 Task: Add Sprouts Plain Whole 5% Greek Yogurt to the cart.
Action: Mouse moved to (25, 125)
Screenshot: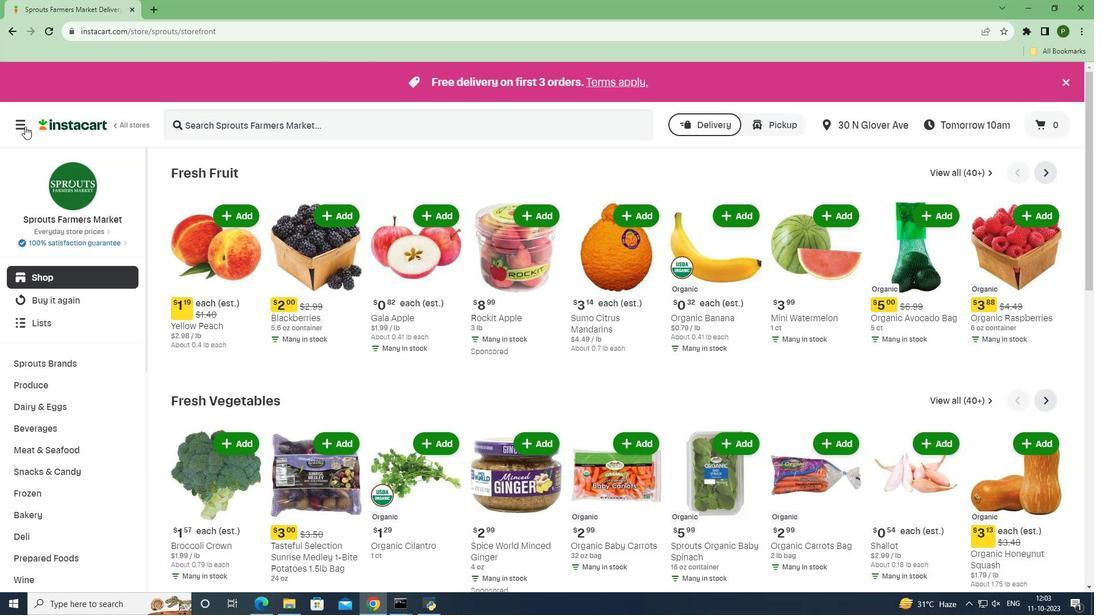 
Action: Mouse pressed left at (25, 125)
Screenshot: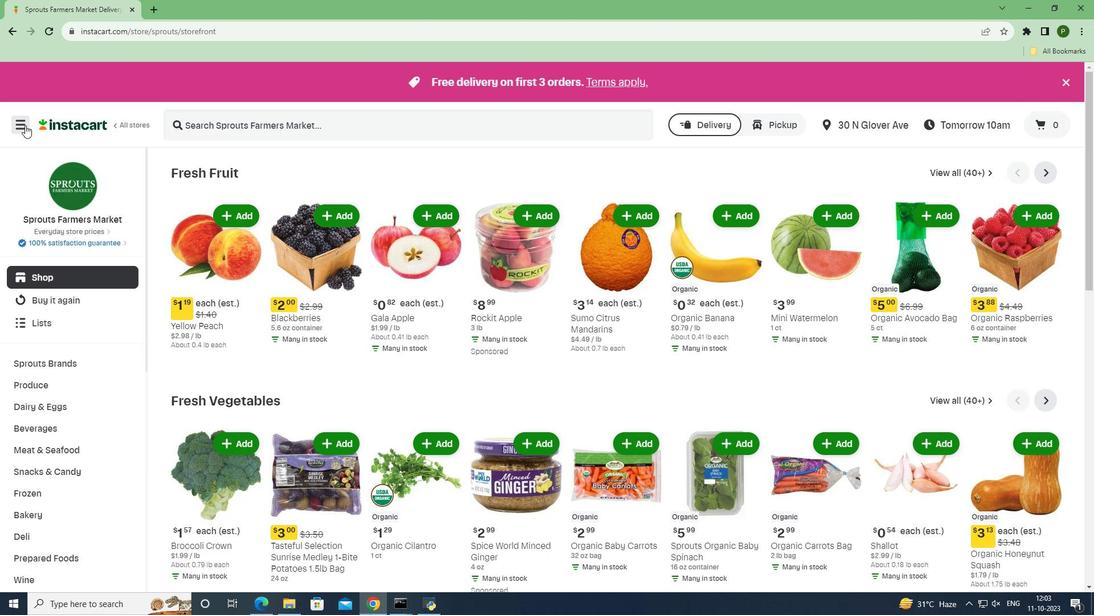 
Action: Mouse moved to (43, 310)
Screenshot: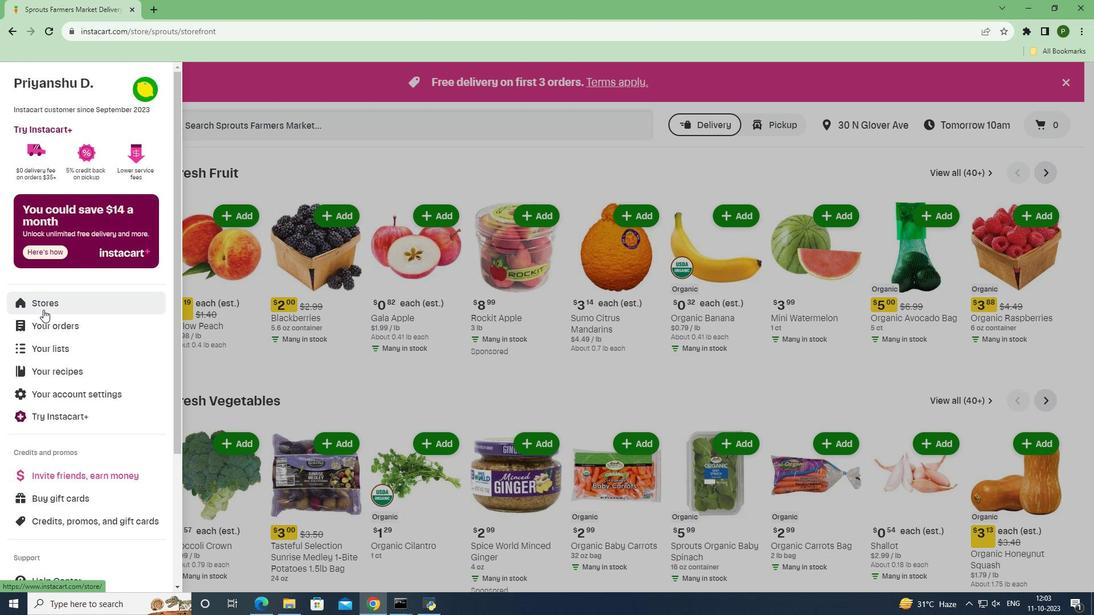 
Action: Mouse pressed left at (43, 310)
Screenshot: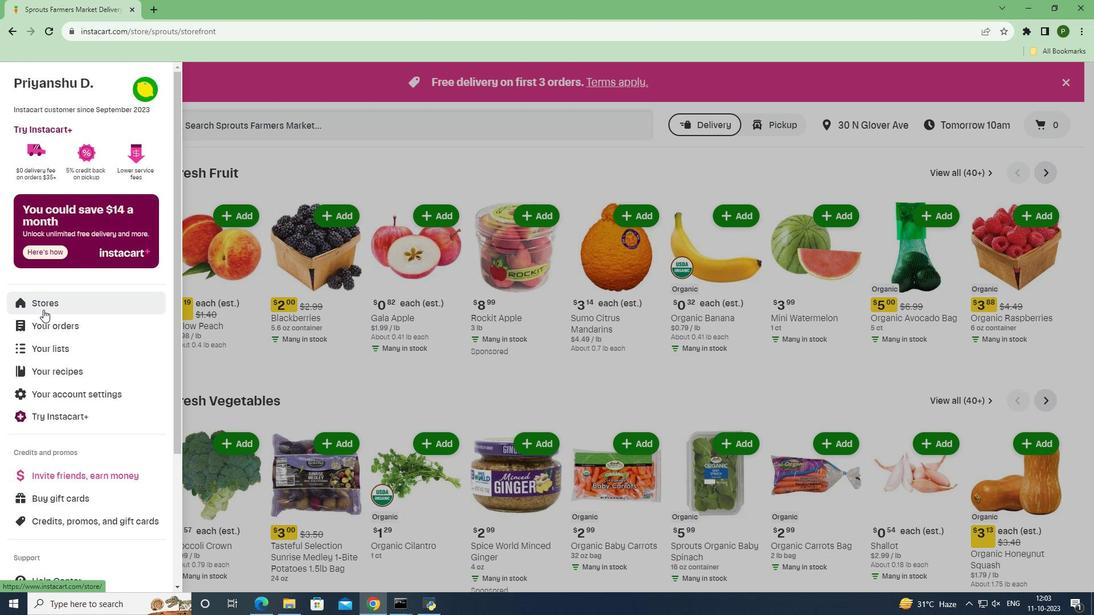 
Action: Mouse moved to (265, 137)
Screenshot: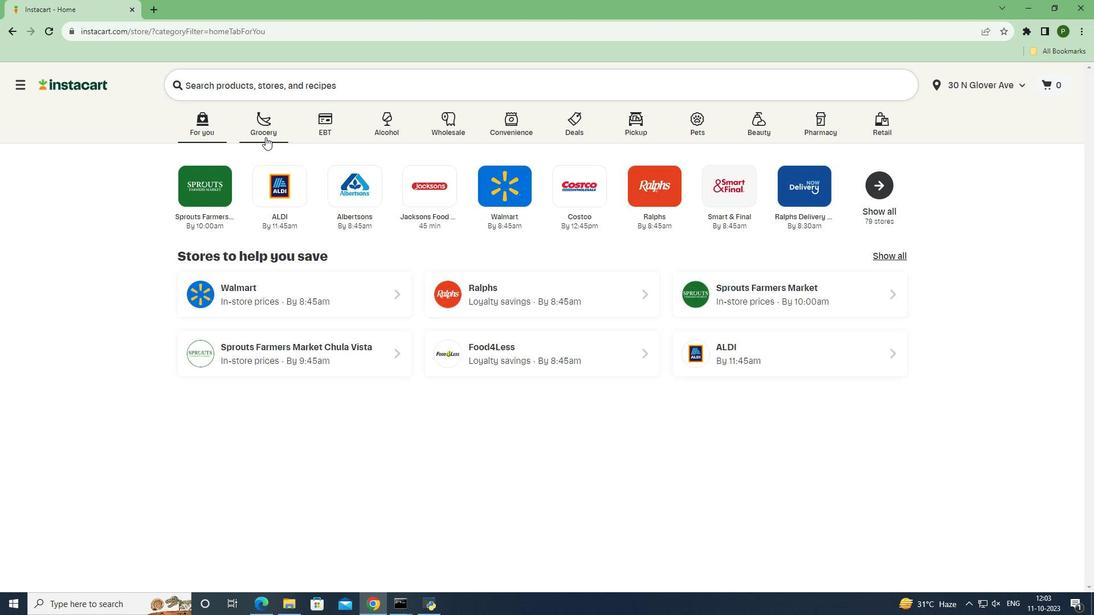 
Action: Mouse pressed left at (265, 137)
Screenshot: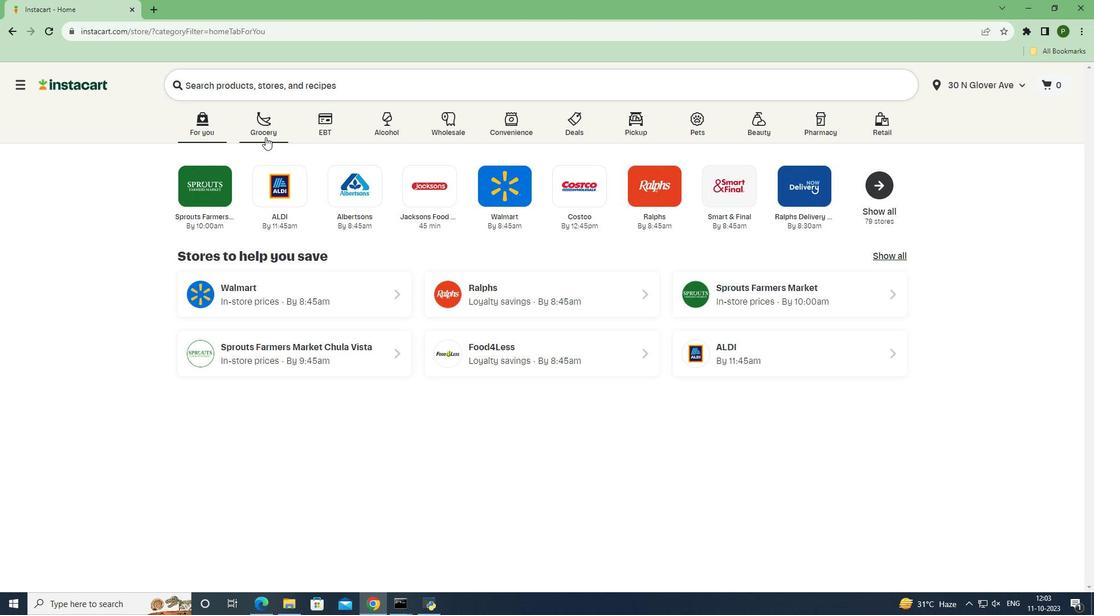 
Action: Mouse moved to (458, 262)
Screenshot: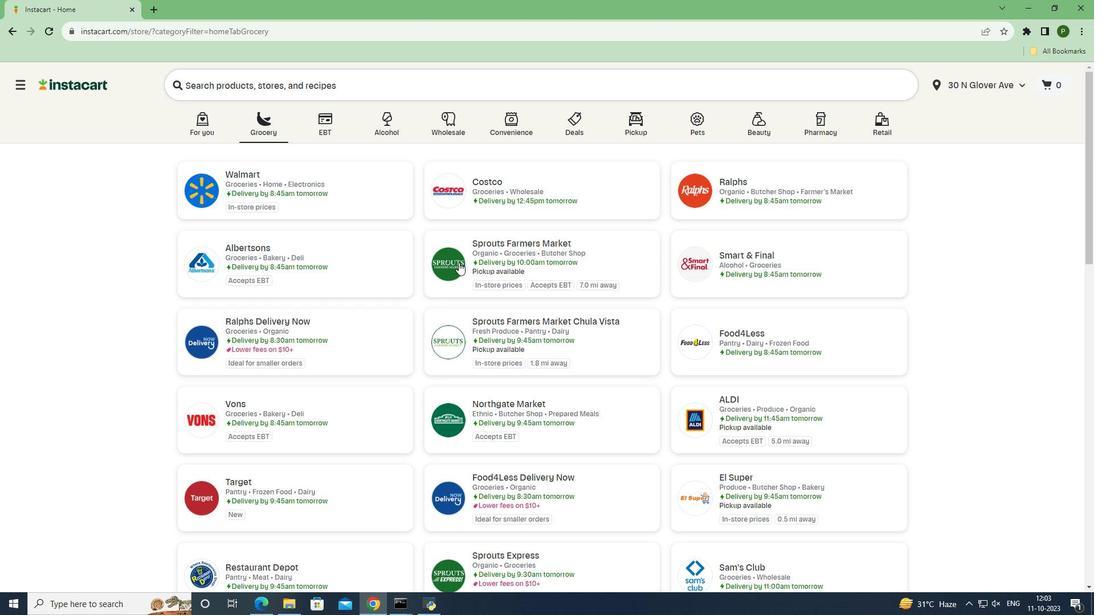 
Action: Mouse pressed left at (458, 262)
Screenshot: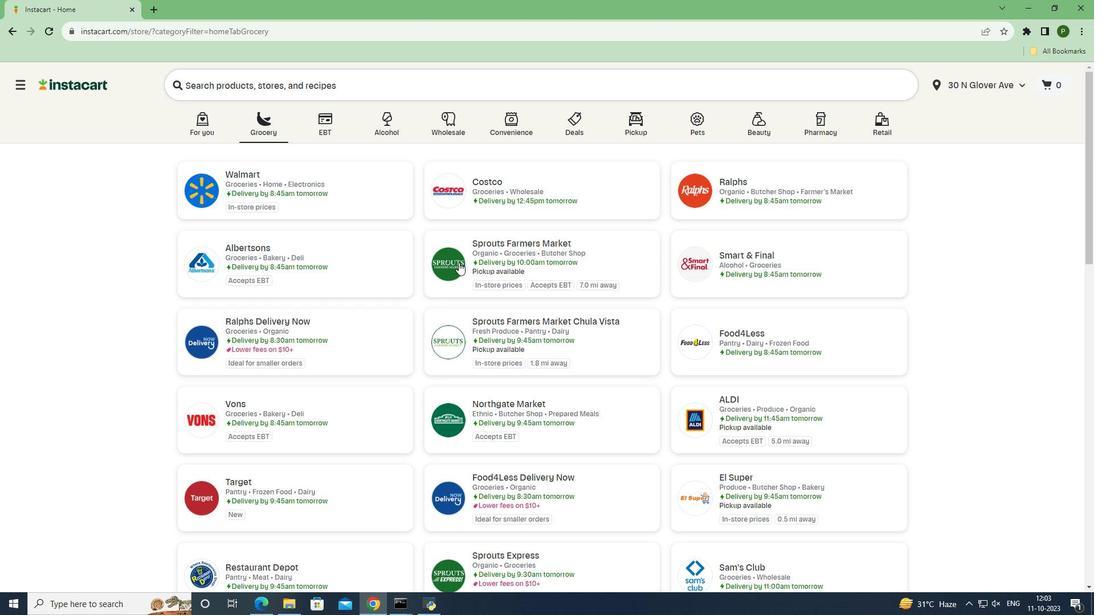 
Action: Mouse moved to (91, 377)
Screenshot: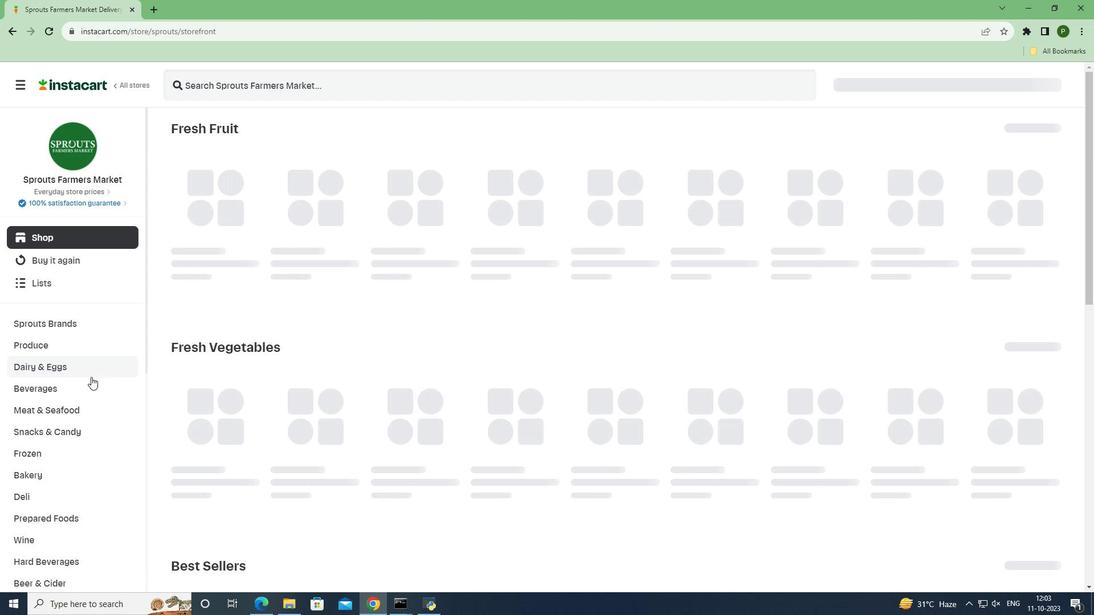 
Action: Mouse pressed left at (91, 377)
Screenshot: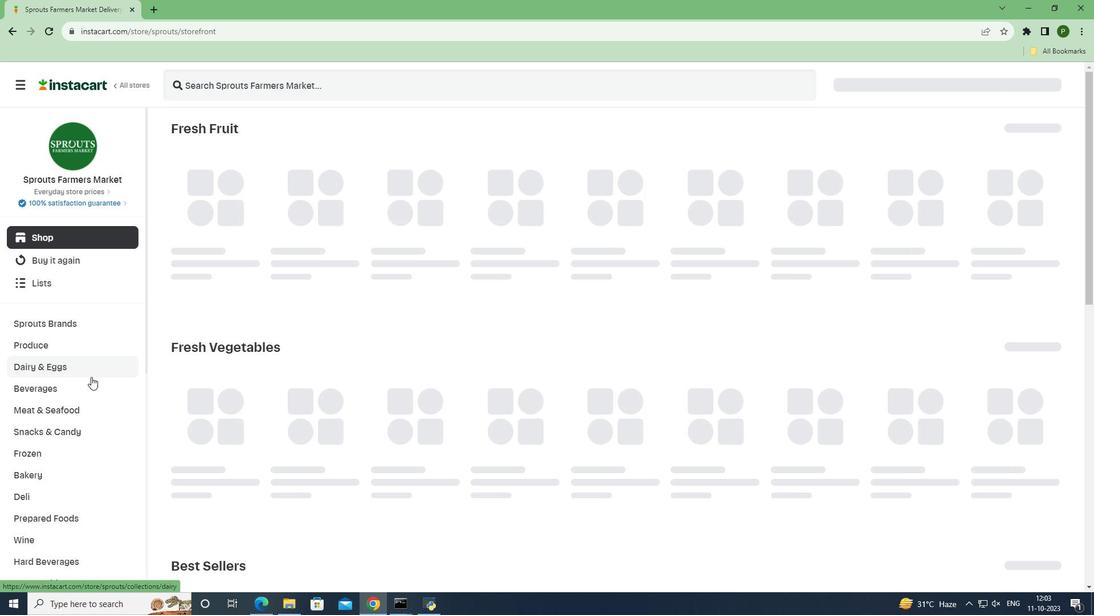 
Action: Mouse moved to (67, 453)
Screenshot: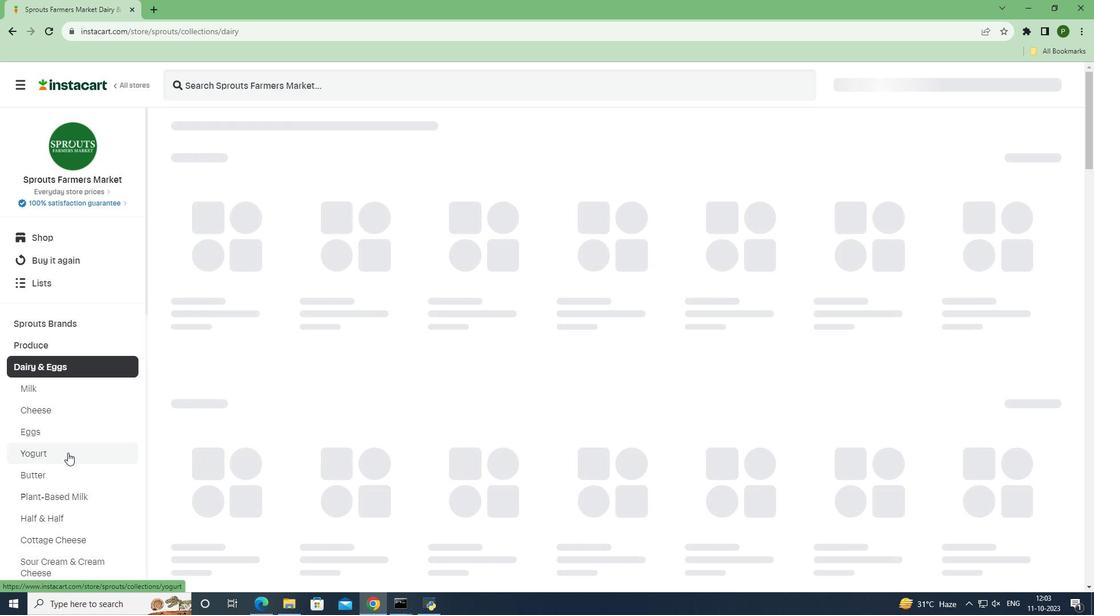 
Action: Mouse pressed left at (67, 453)
Screenshot: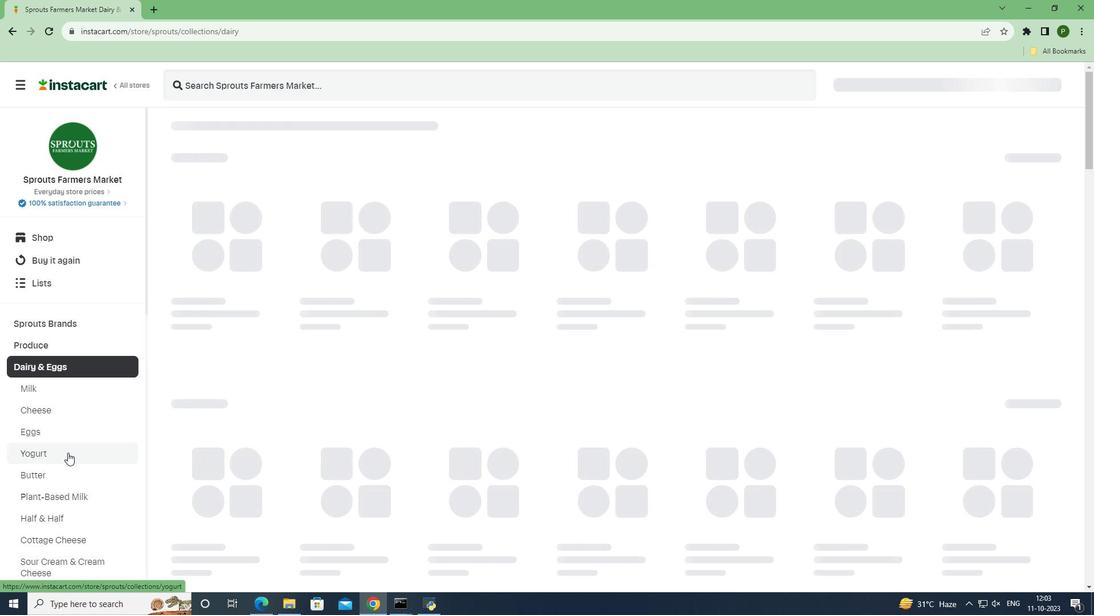 
Action: Mouse moved to (250, 130)
Screenshot: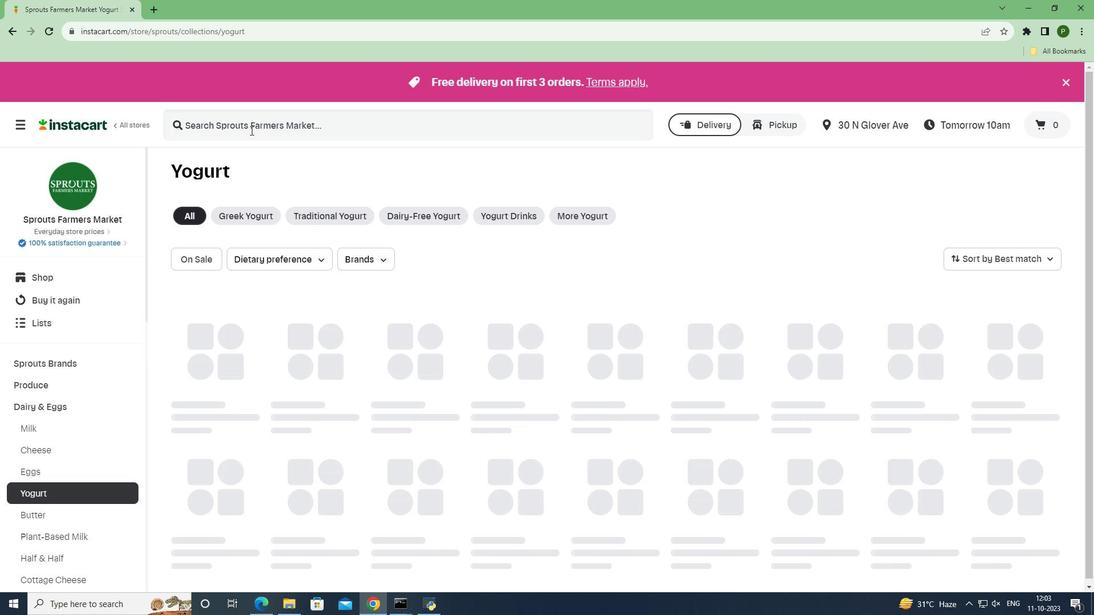 
Action: Mouse pressed left at (250, 130)
Screenshot: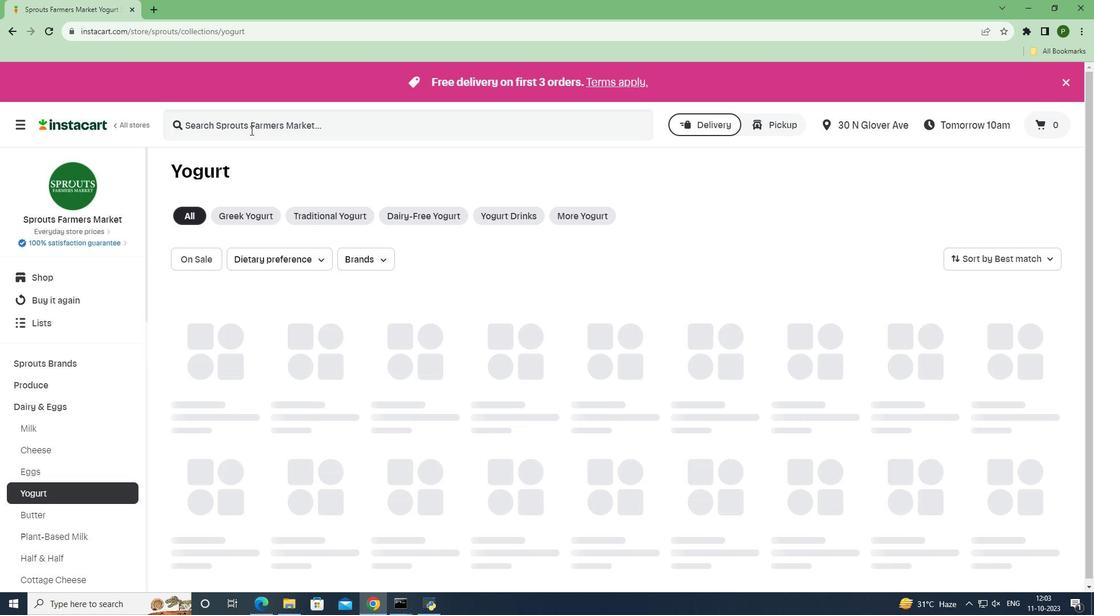 
Action: Key pressed <Key.caps_lock>S<Key.caps_lock>prouts<Key.space><Key.caps_lock>P<Key.caps_lock>lain<Key.space><Key.caps_lock>W<Key.caps_lock>hole<Key.space>5<Key.shift>%<Key.space><Key.caps_lock>G<Key.caps_lock>reek<Key.space>yogurt<Key.space><Key.enter>
Screenshot: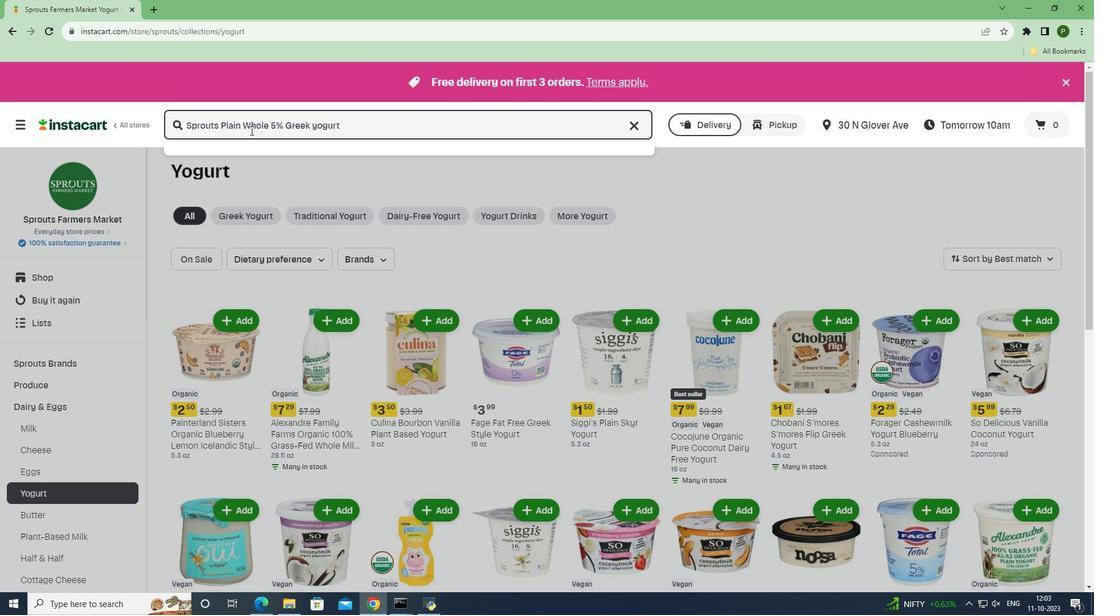 
Action: Mouse moved to (664, 241)
Screenshot: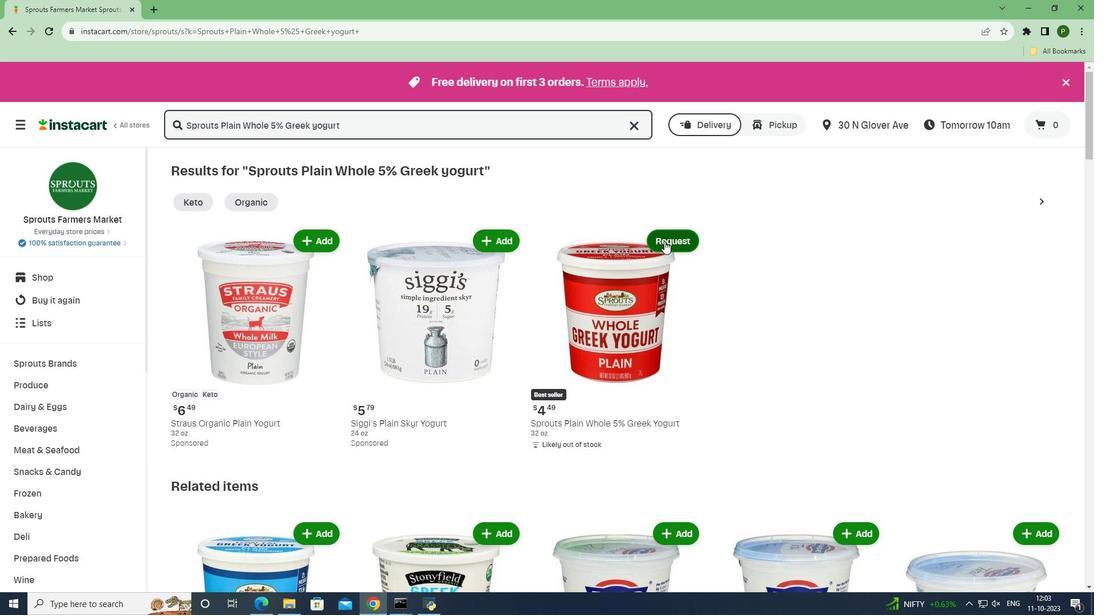 
Action: Mouse pressed left at (664, 241)
Screenshot: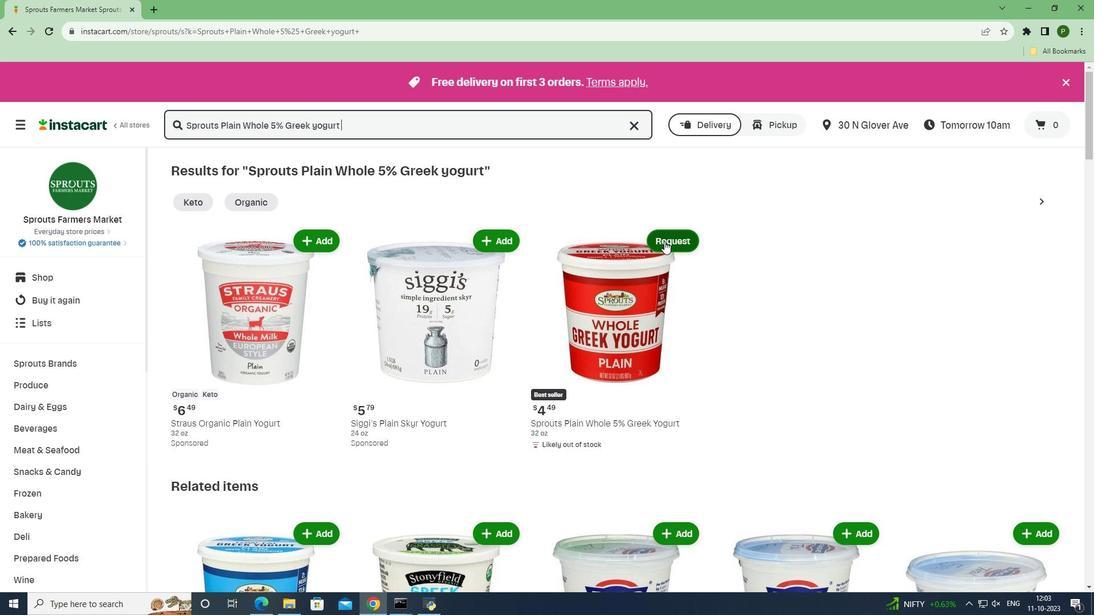 
Action: Mouse moved to (720, 305)
Screenshot: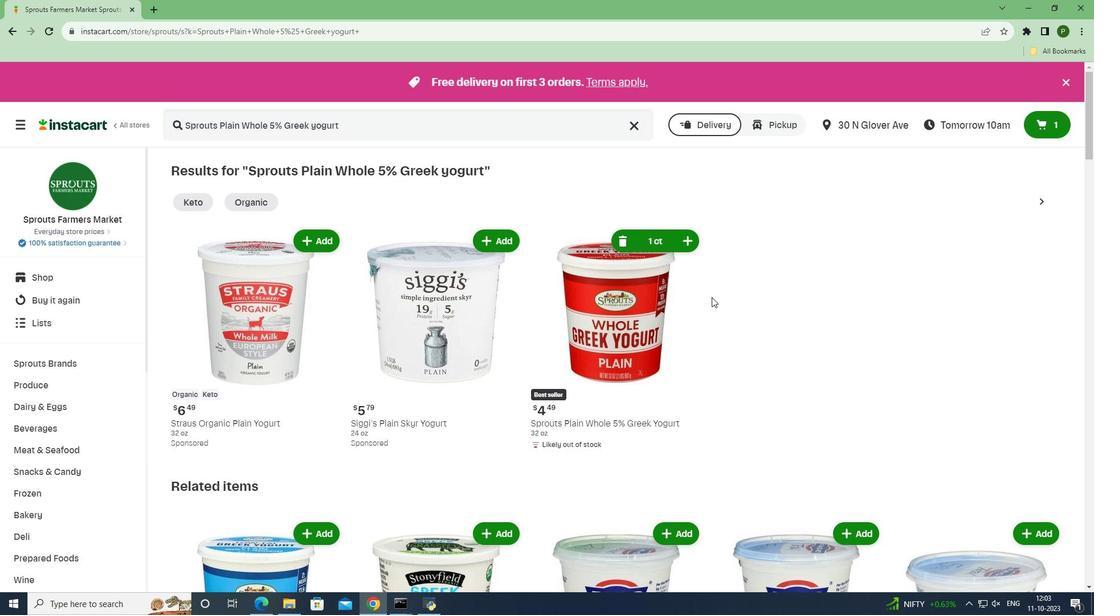 
